 Task: Create List Resource Management in Board Influencer Marketing Campaigns to Workspace Asset Management. Create List Communication in Board Sales Enablement to Workspace Asset Management. Create List Collaboration in Board Market Entry and Expansion Planning to Workspace Asset Management
Action: Mouse moved to (71, 293)
Screenshot: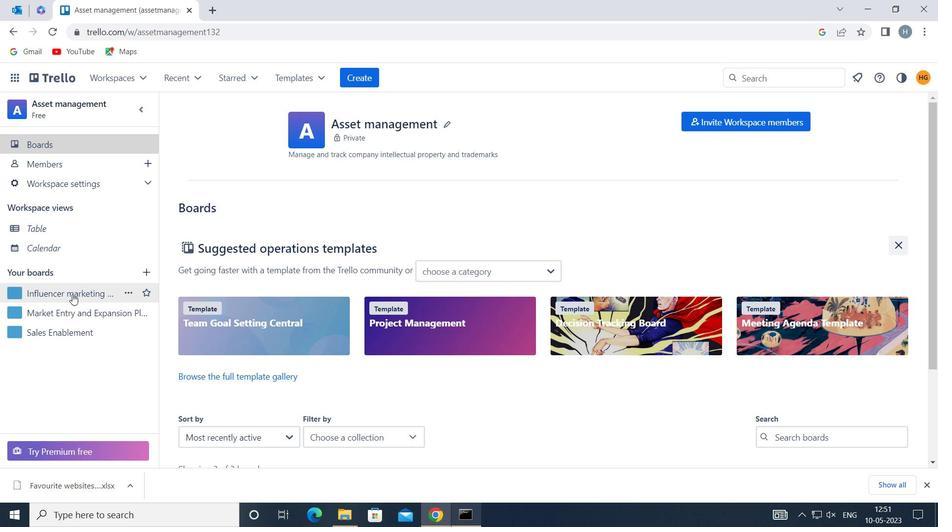 
Action: Mouse pressed left at (71, 293)
Screenshot: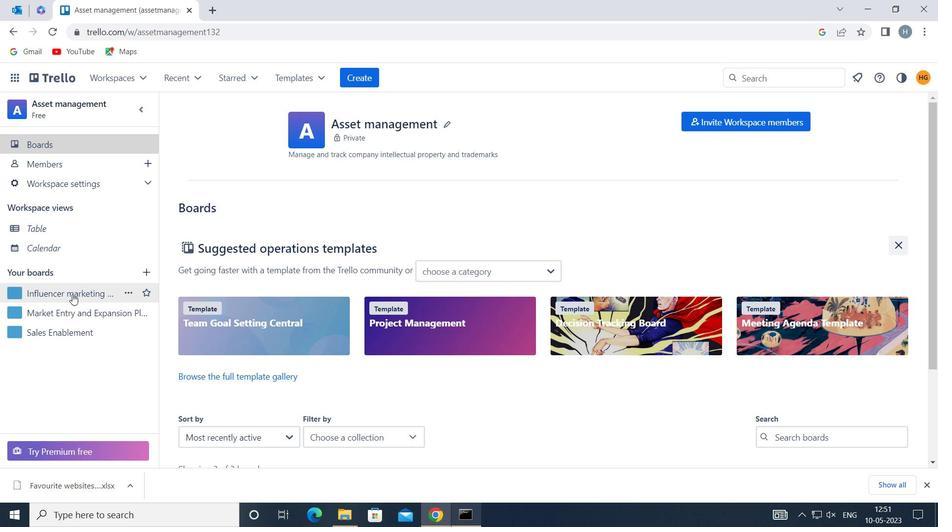 
Action: Mouse moved to (580, 147)
Screenshot: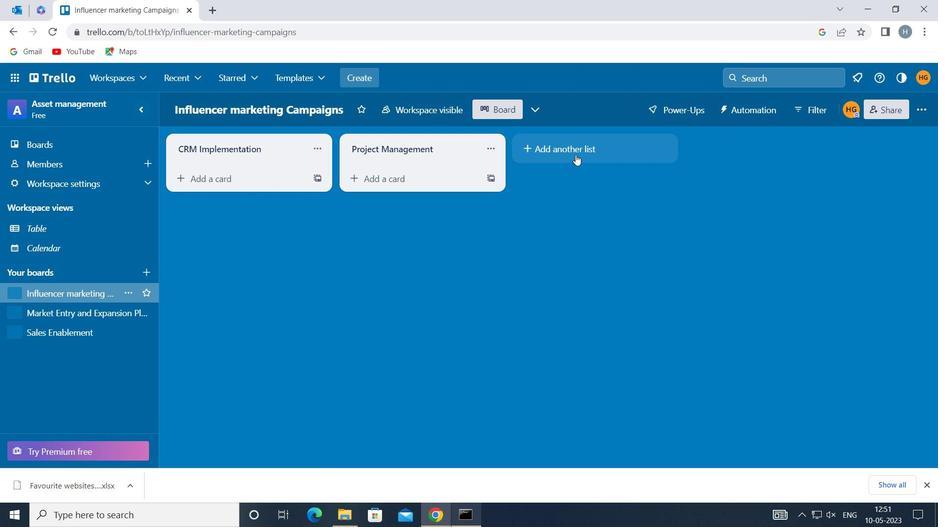 
Action: Mouse pressed left at (580, 147)
Screenshot: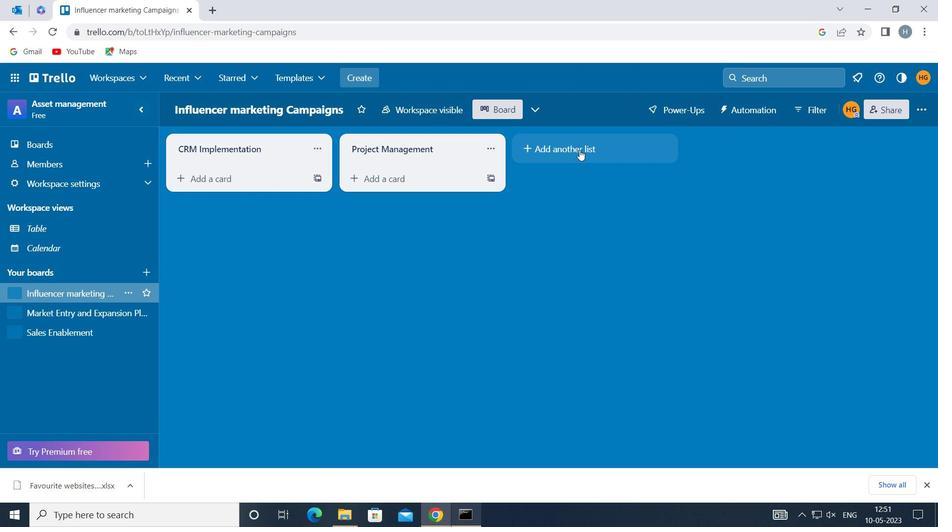 
Action: Key pressed <Key.shift>RESOURCE<Key.space><Key.shift>MANAGEMENT
Screenshot: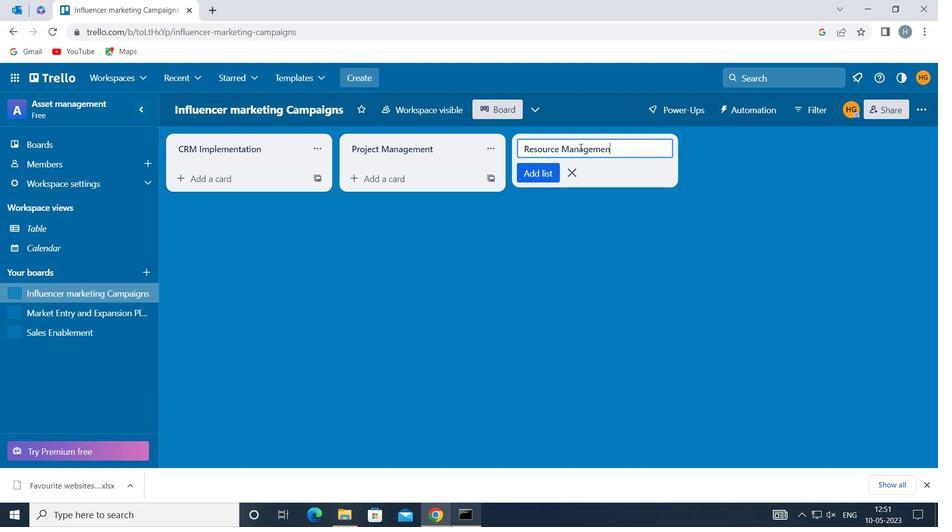 
Action: Mouse moved to (541, 166)
Screenshot: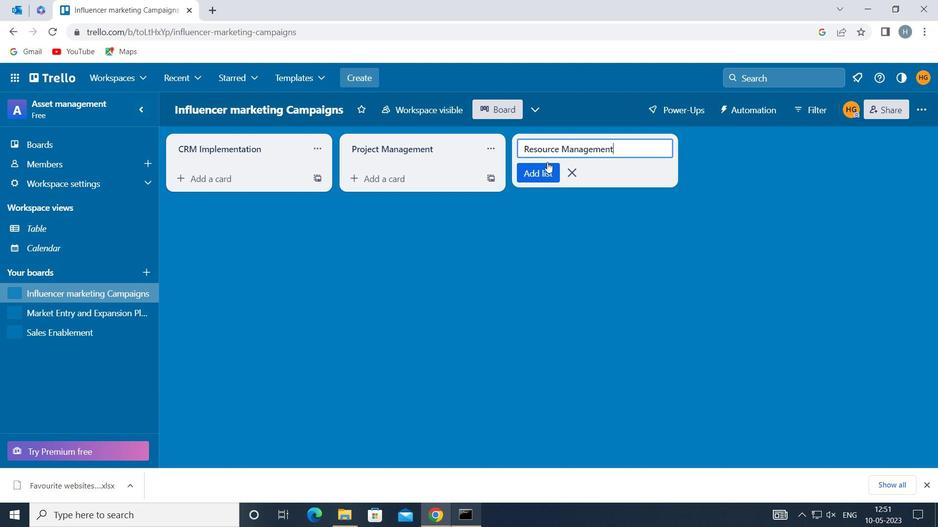 
Action: Mouse pressed left at (541, 166)
Screenshot: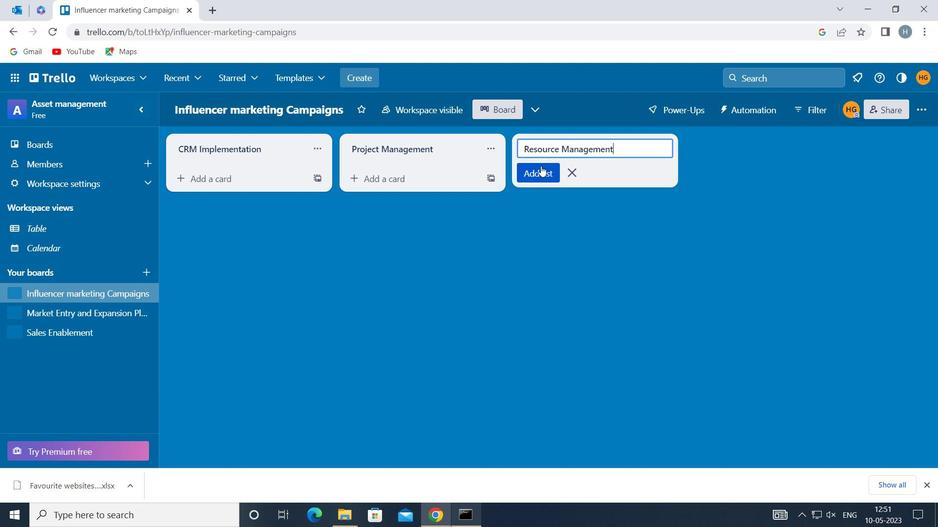
Action: Mouse moved to (472, 214)
Screenshot: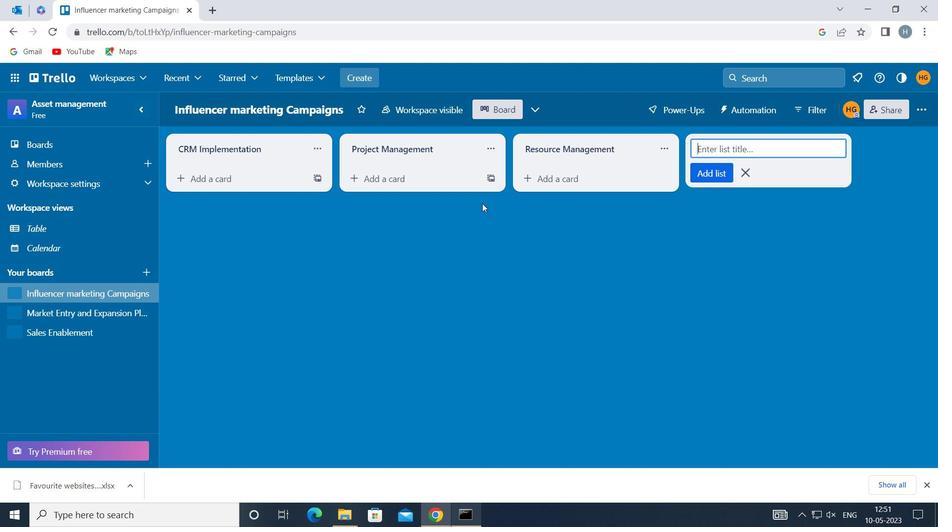 
Action: Mouse pressed left at (472, 214)
Screenshot: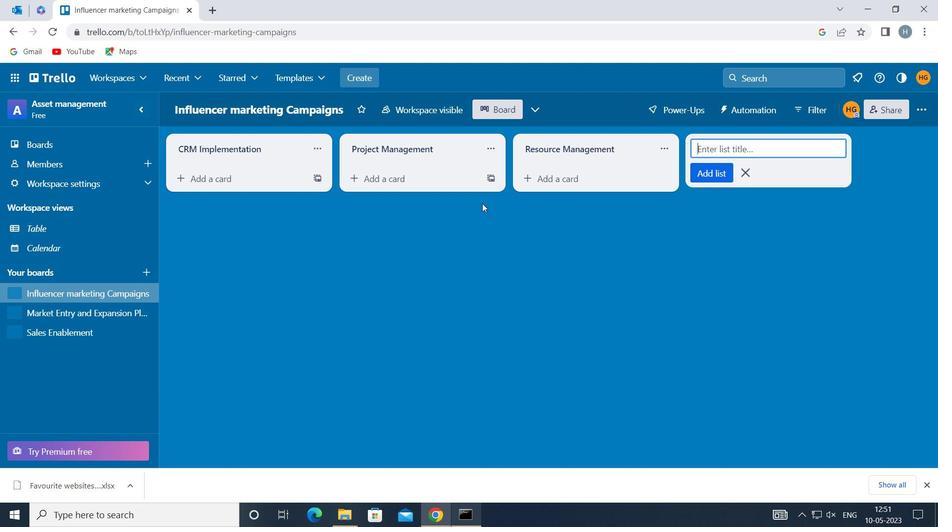 
Action: Mouse moved to (80, 331)
Screenshot: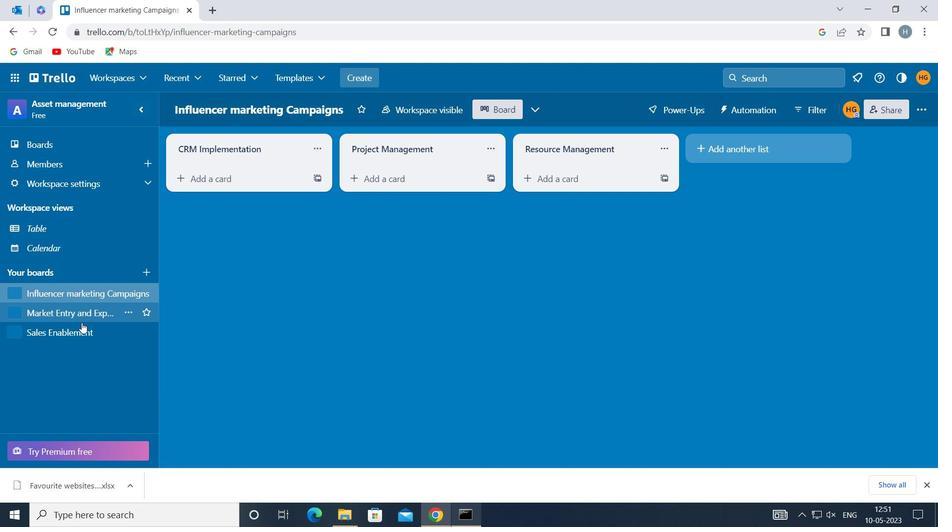 
Action: Mouse pressed left at (80, 331)
Screenshot: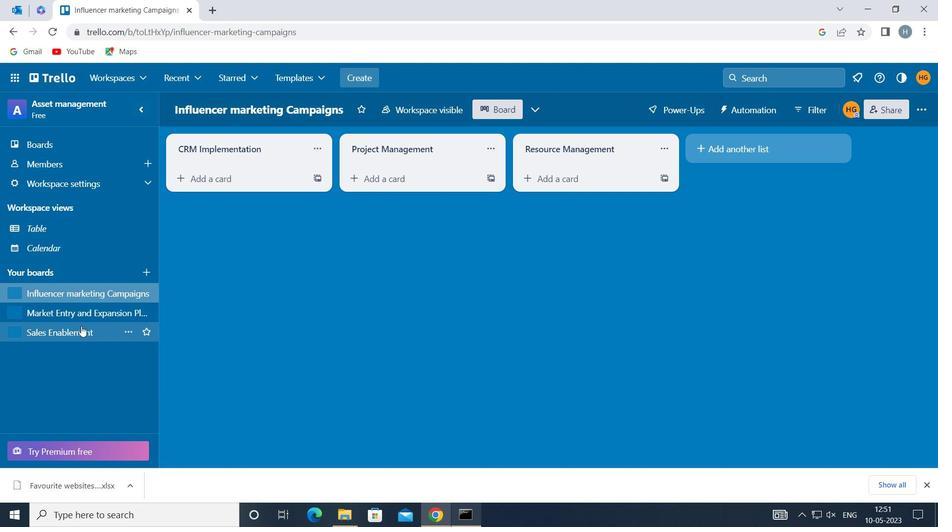 
Action: Mouse moved to (602, 144)
Screenshot: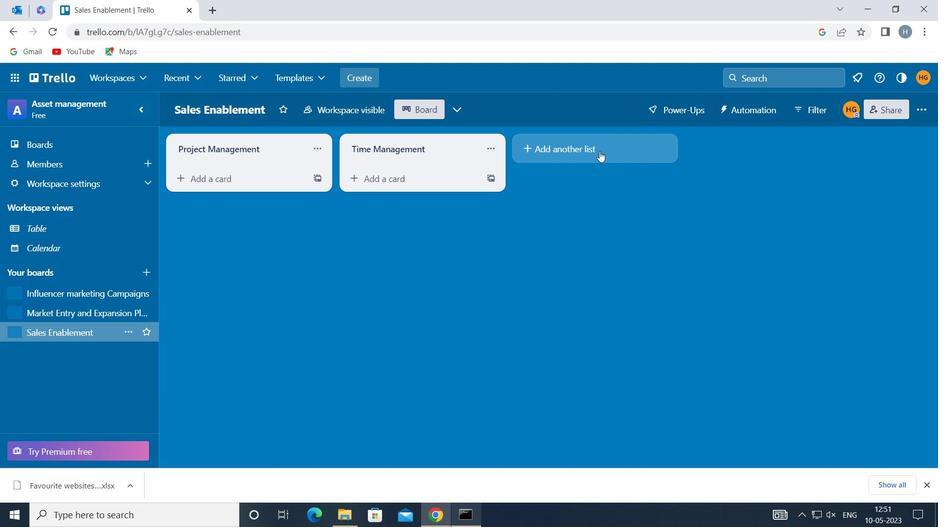 
Action: Mouse pressed left at (602, 144)
Screenshot: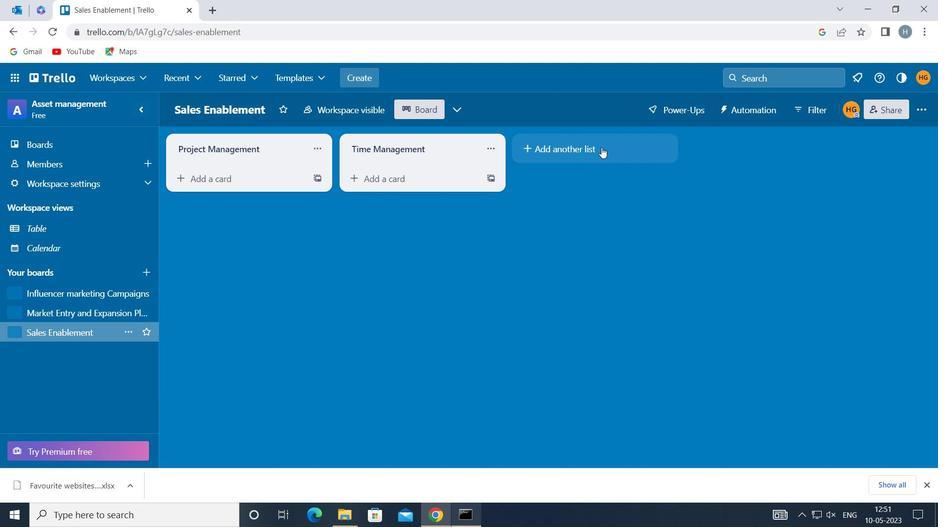 
Action: Mouse moved to (586, 148)
Screenshot: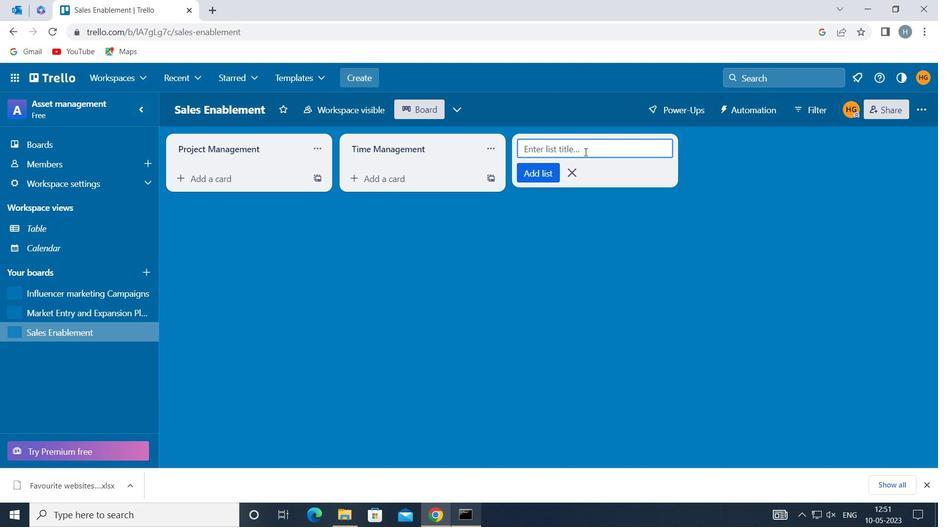
Action: Mouse pressed left at (586, 148)
Screenshot: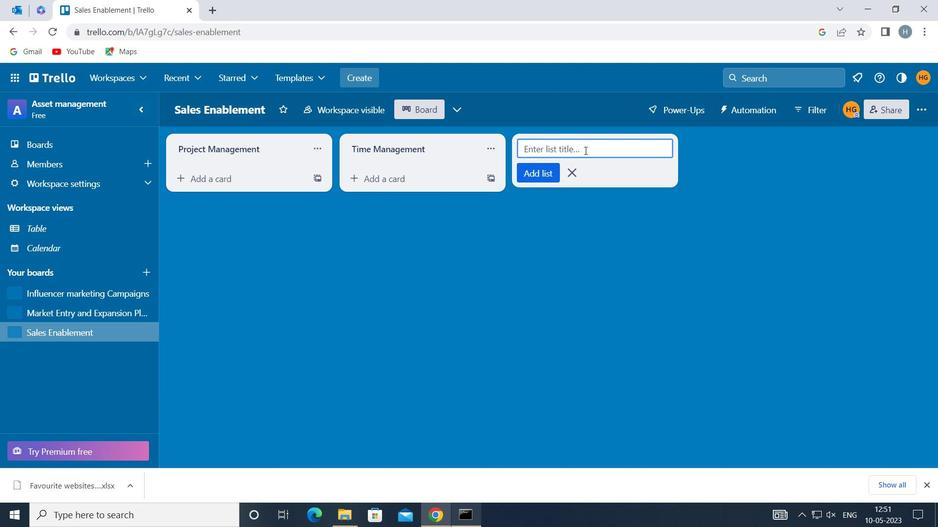 
Action: Key pressed <Key.shift>COMMUNICATION
Screenshot: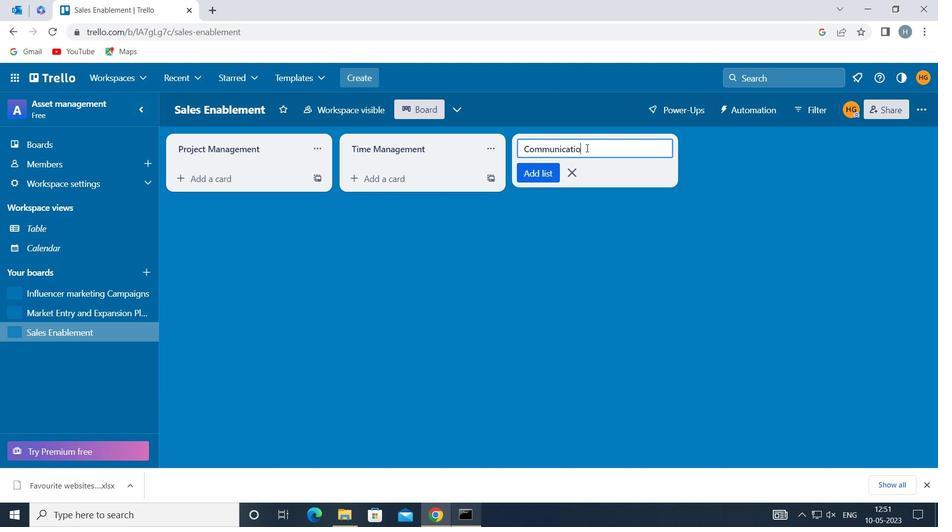 
Action: Mouse moved to (547, 172)
Screenshot: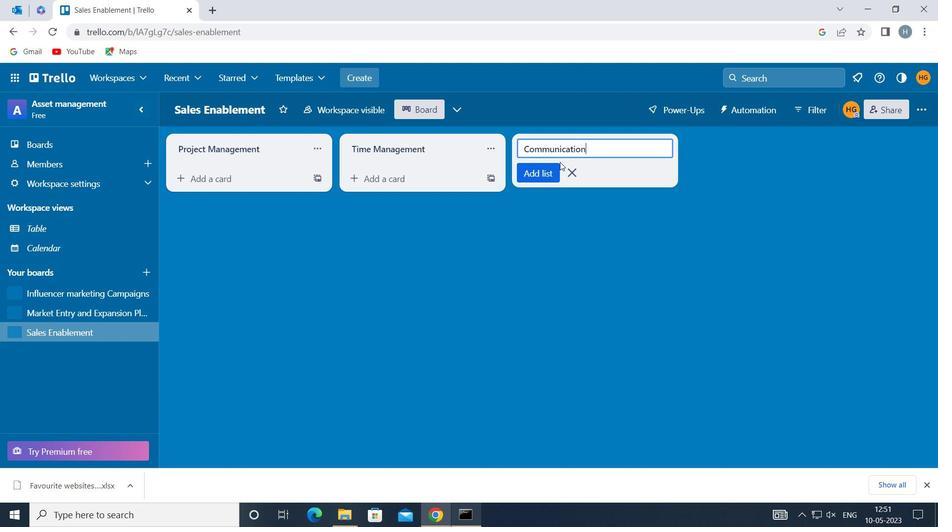 
Action: Mouse pressed left at (547, 172)
Screenshot: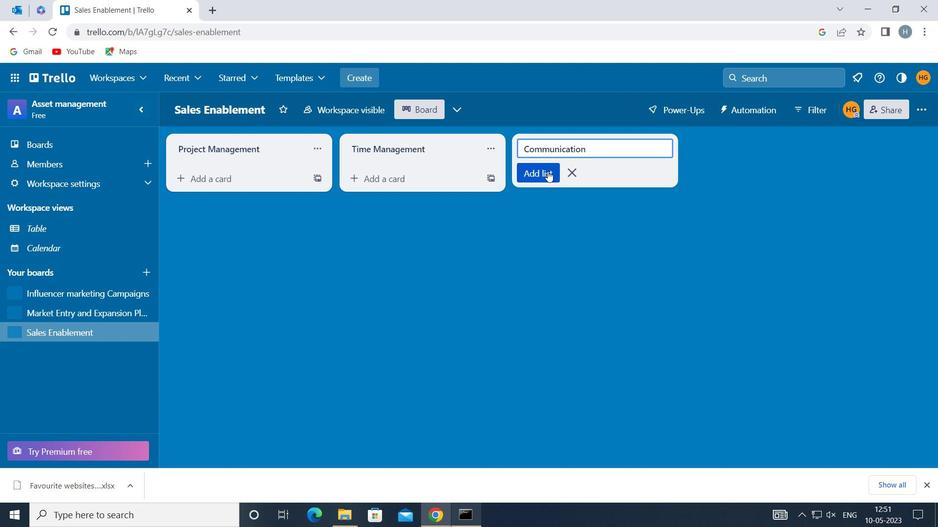 
Action: Mouse moved to (473, 226)
Screenshot: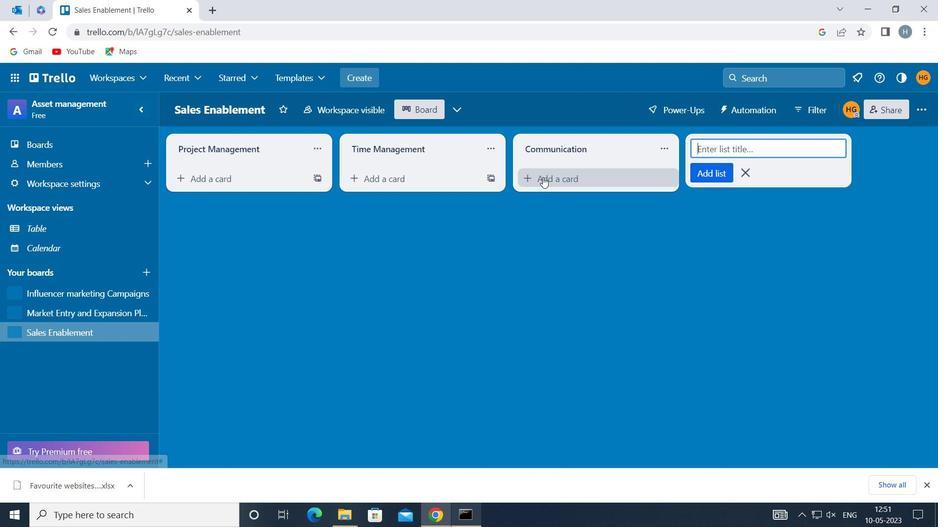 
Action: Mouse pressed left at (473, 226)
Screenshot: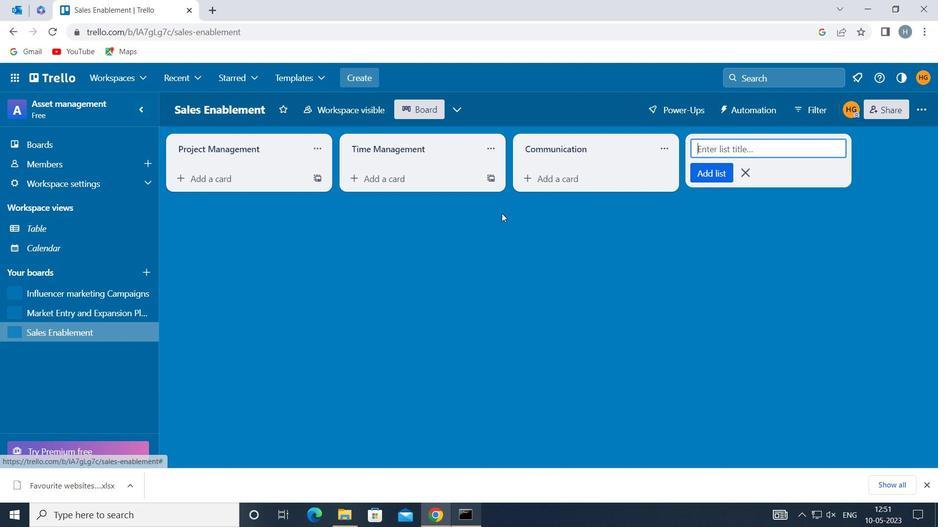 
Action: Mouse moved to (87, 311)
Screenshot: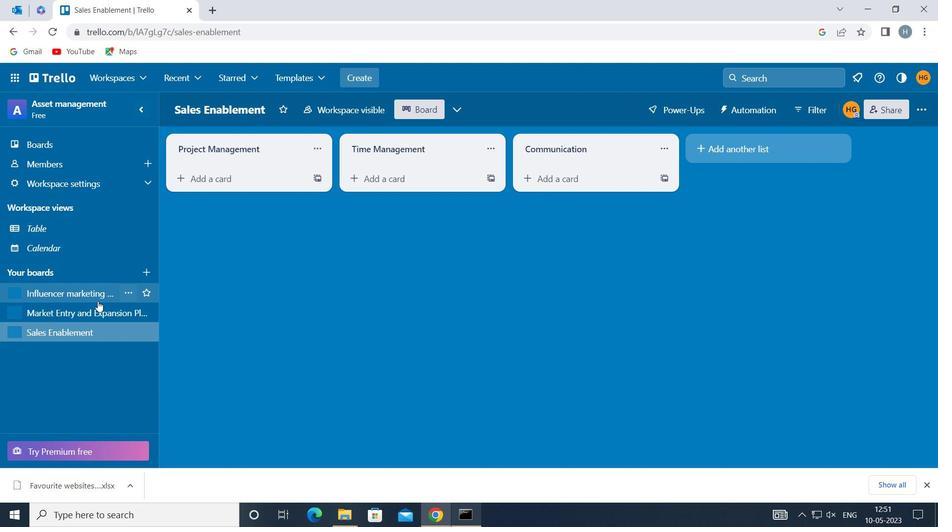 
Action: Mouse pressed left at (87, 311)
Screenshot: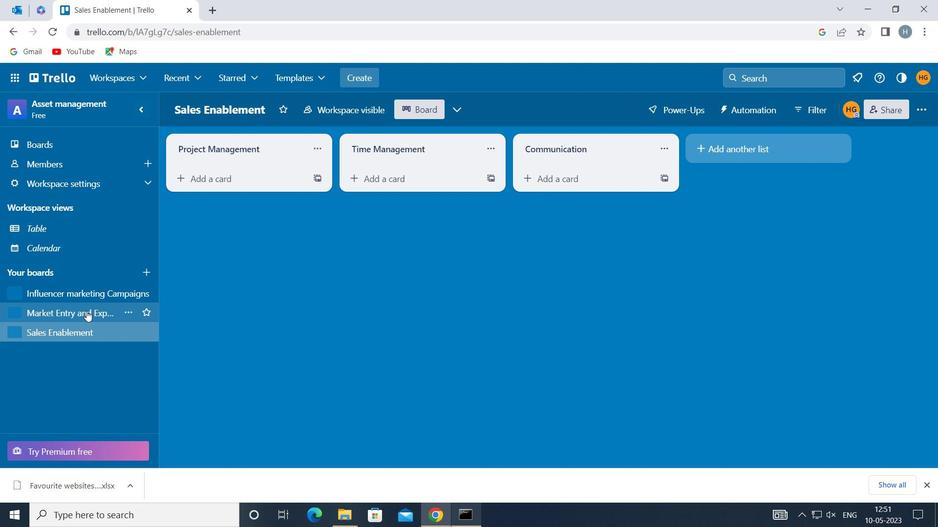 
Action: Mouse moved to (597, 144)
Screenshot: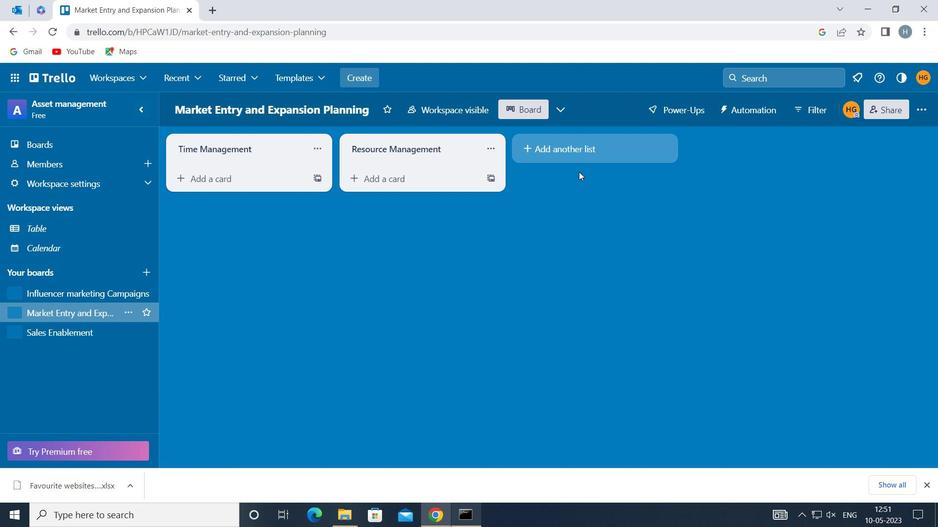 
Action: Mouse pressed left at (597, 144)
Screenshot: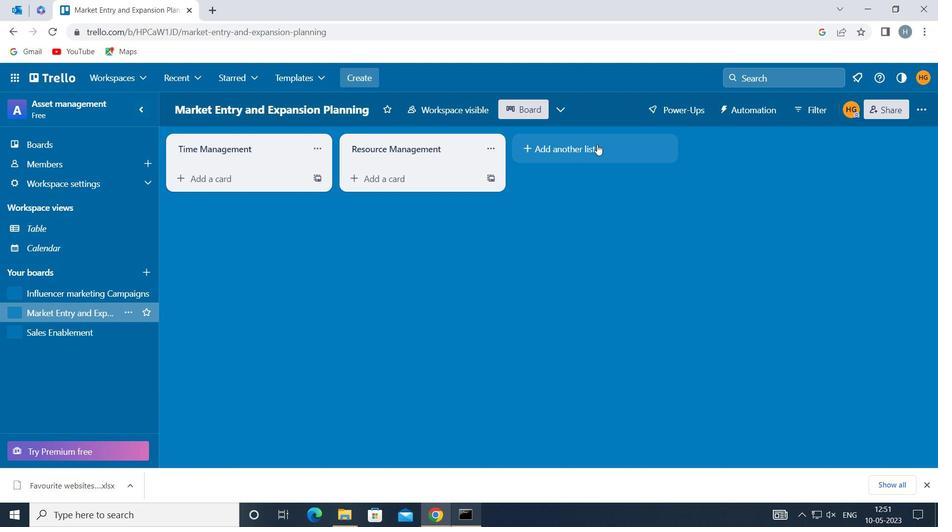 
Action: Mouse moved to (592, 145)
Screenshot: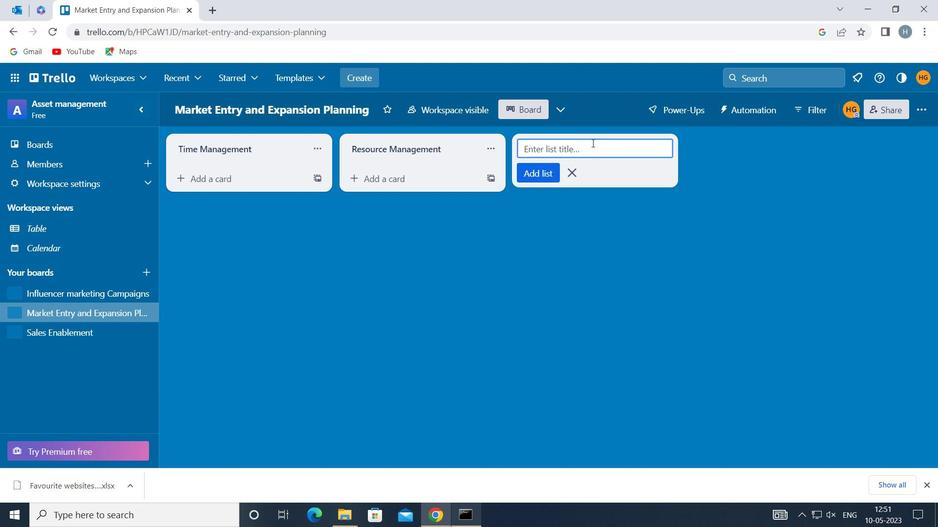 
Action: Mouse pressed left at (592, 145)
Screenshot: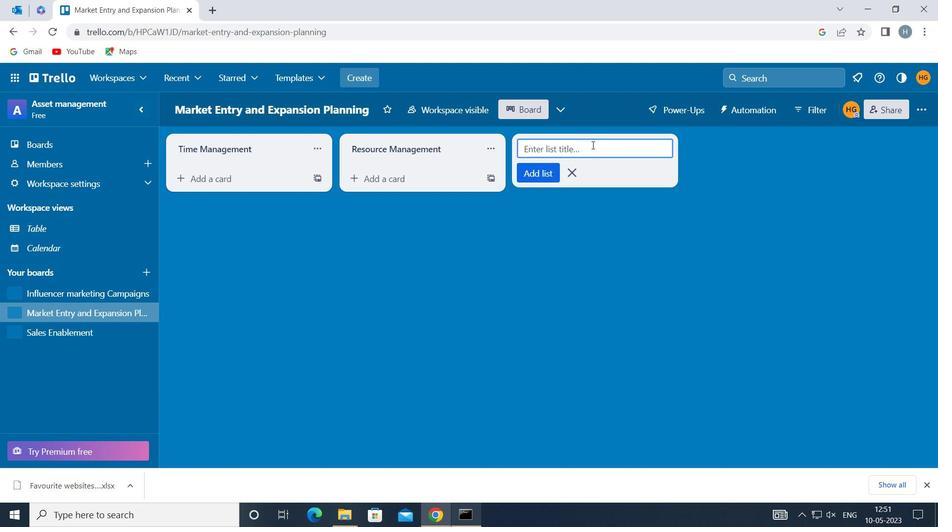 
Action: Key pressed <Key.shift>COLLABORATION
Screenshot: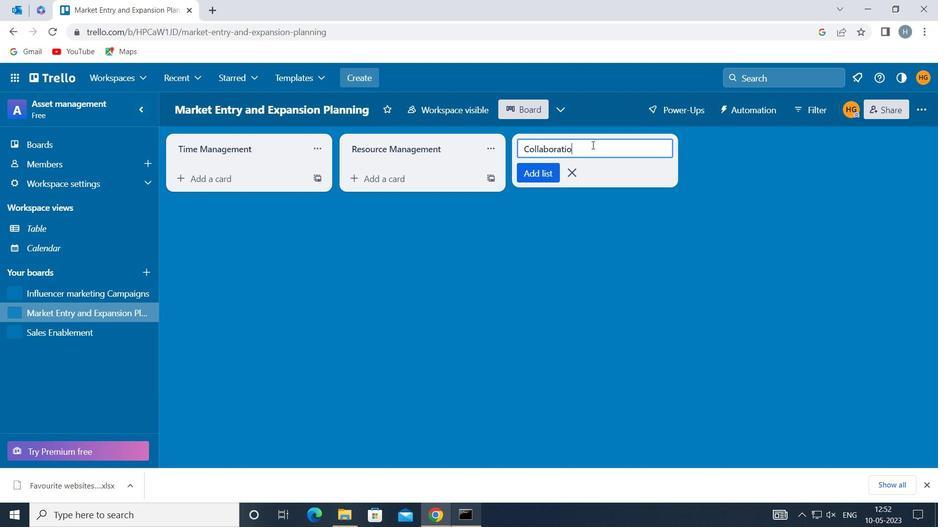 
Action: Mouse moved to (532, 170)
Screenshot: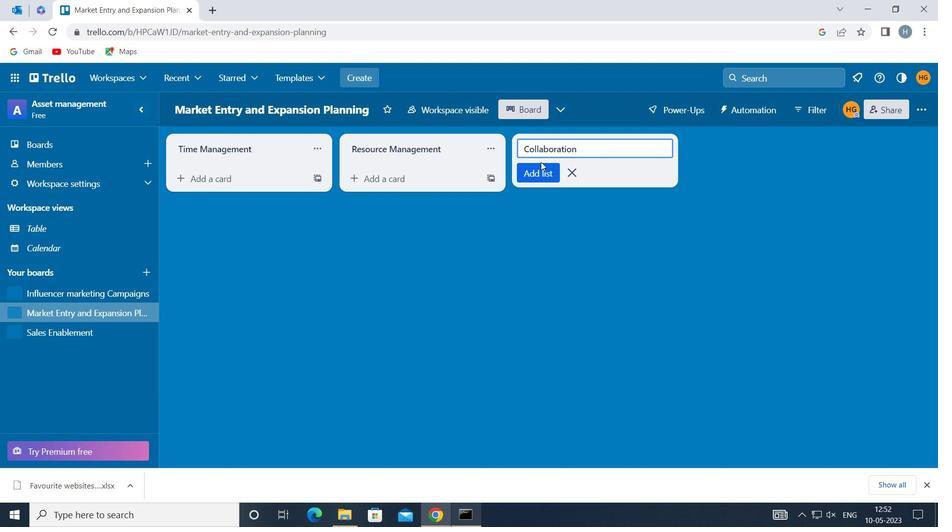 
Action: Mouse pressed left at (532, 170)
Screenshot: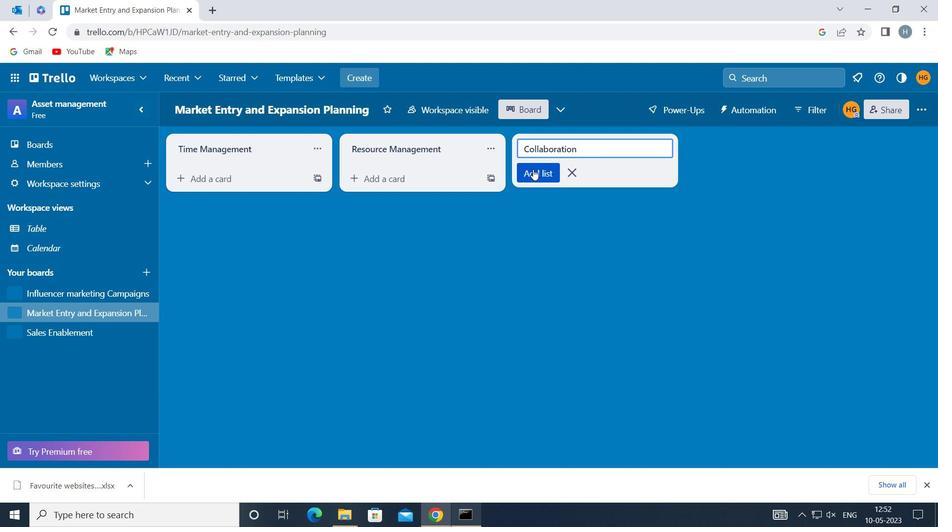 
Action: Mouse moved to (482, 246)
Screenshot: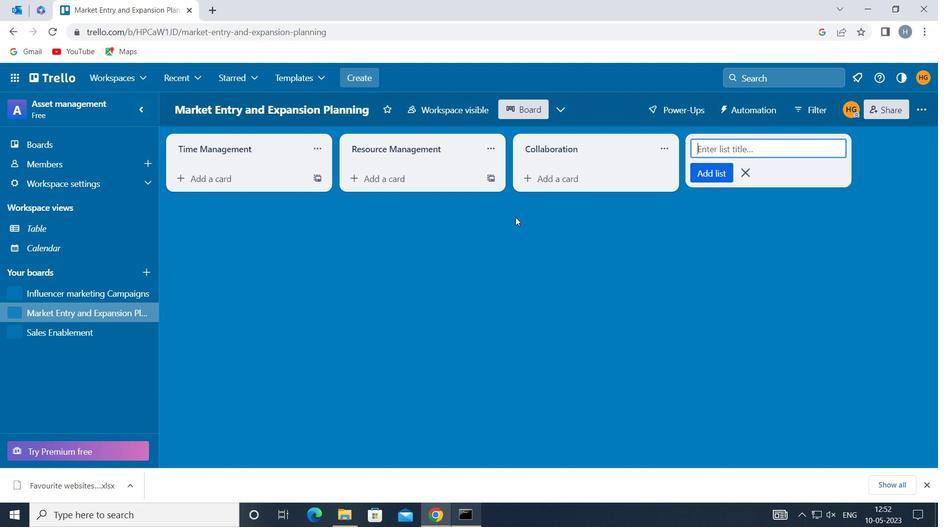 
Action: Mouse pressed left at (482, 246)
Screenshot: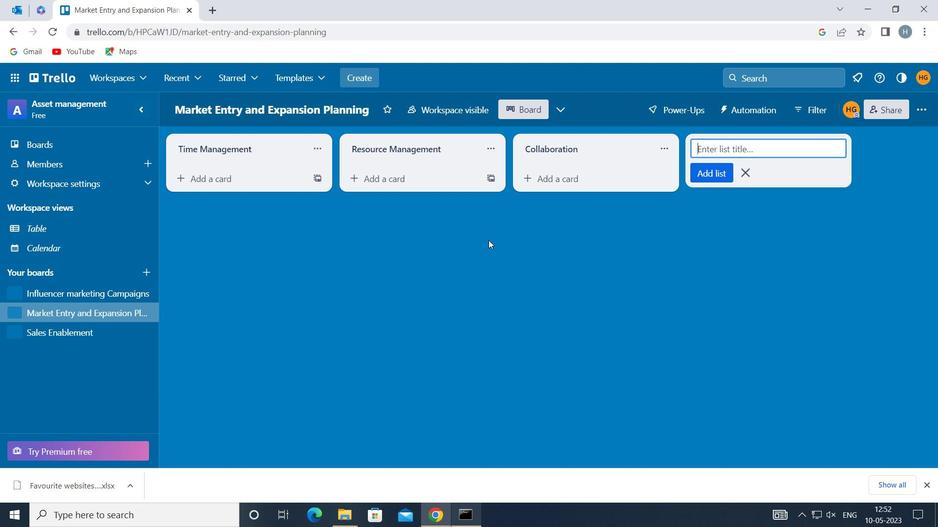 
Action: Mouse moved to (482, 246)
Screenshot: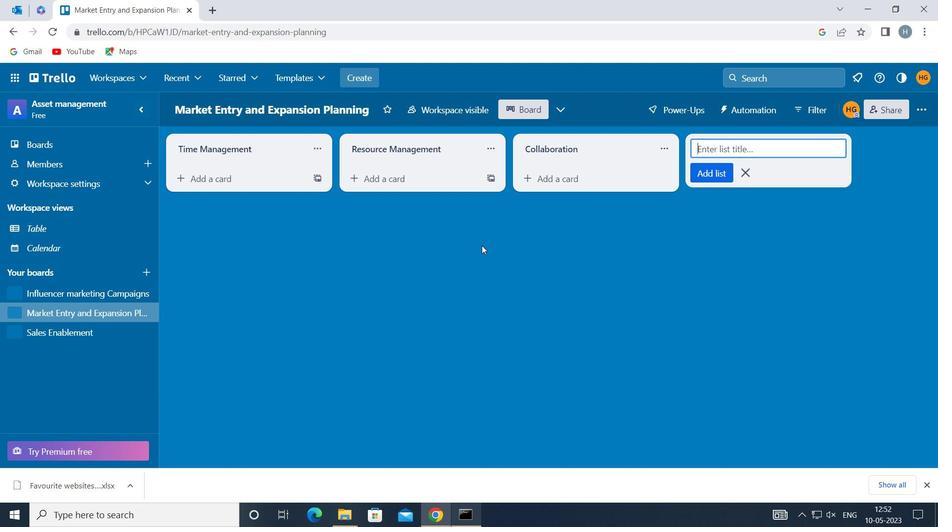 
